 Task: For heading Arial black with underline.  font size for heading18,  'Change the font style of data to'Calibri.  and font size to 9,  Change the alignment of both headline & data to Align center.  In the sheet  Expense Management Log
Action: Mouse moved to (81, 119)
Screenshot: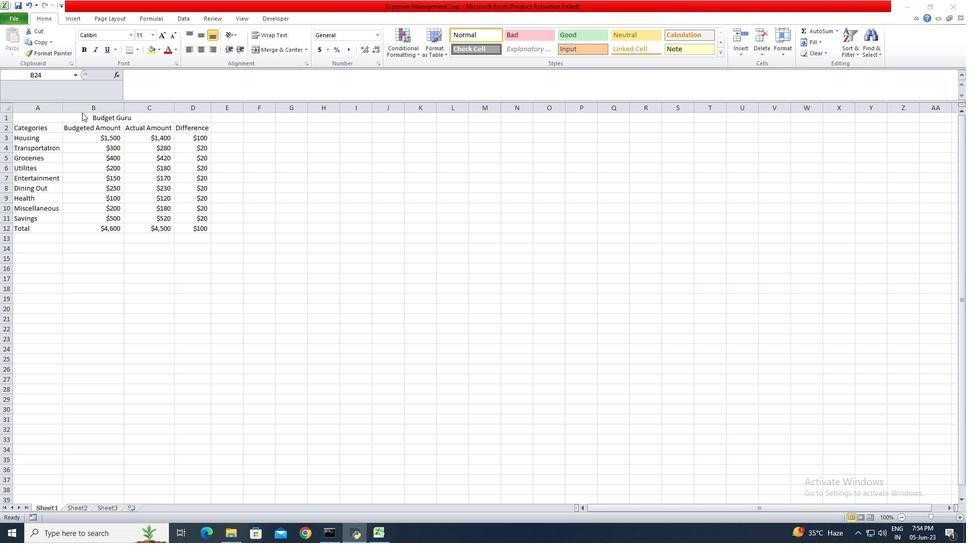 
Action: Mouse pressed left at (81, 119)
Screenshot: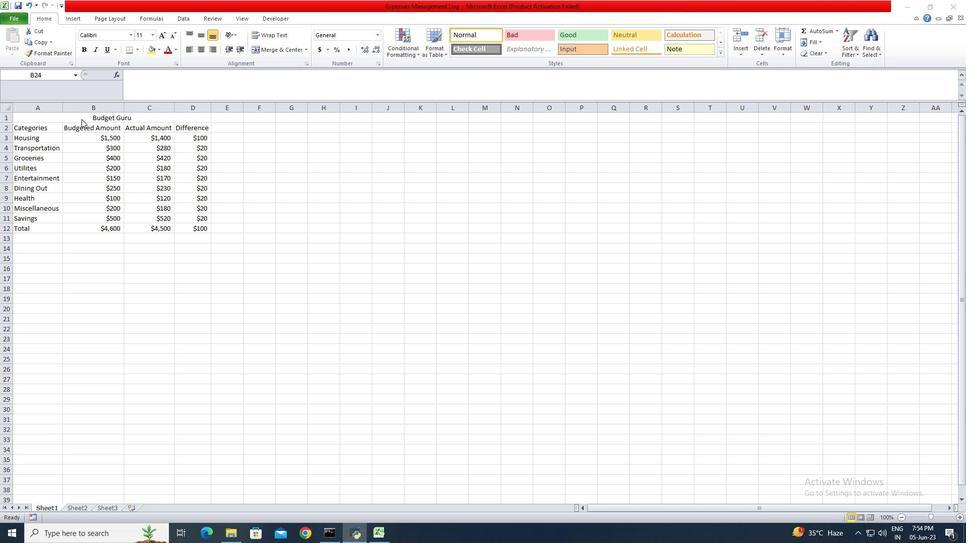 
Action: Mouse pressed left at (81, 119)
Screenshot: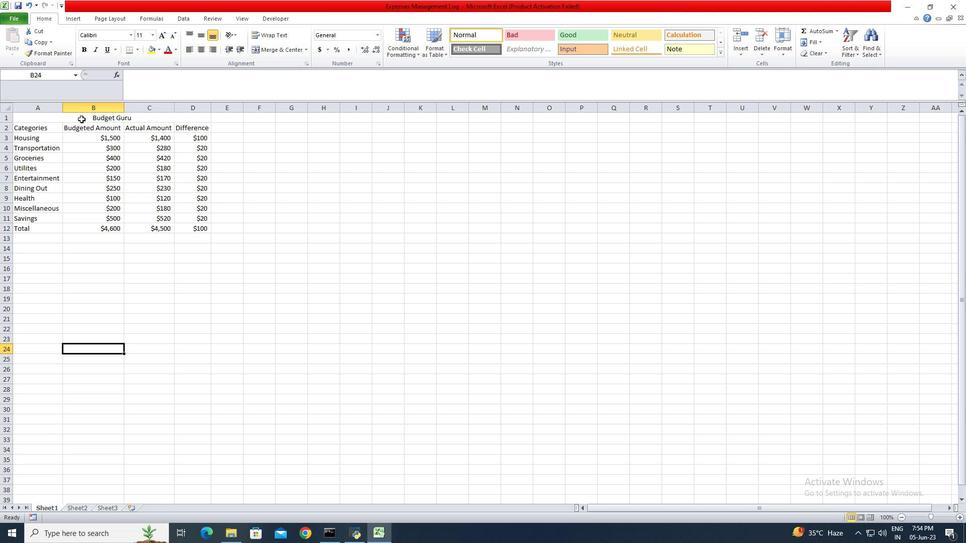 
Action: Mouse pressed left at (81, 119)
Screenshot: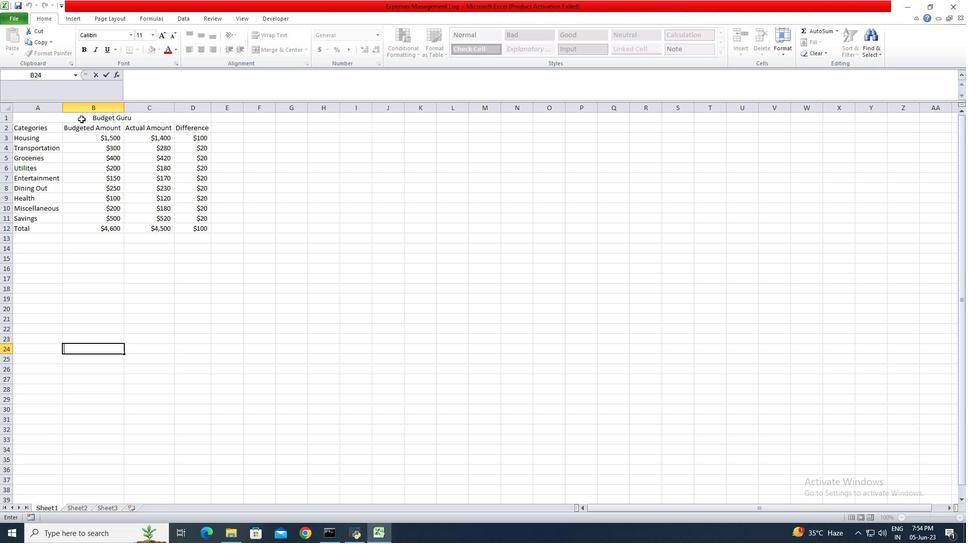
Action: Mouse moved to (132, 37)
Screenshot: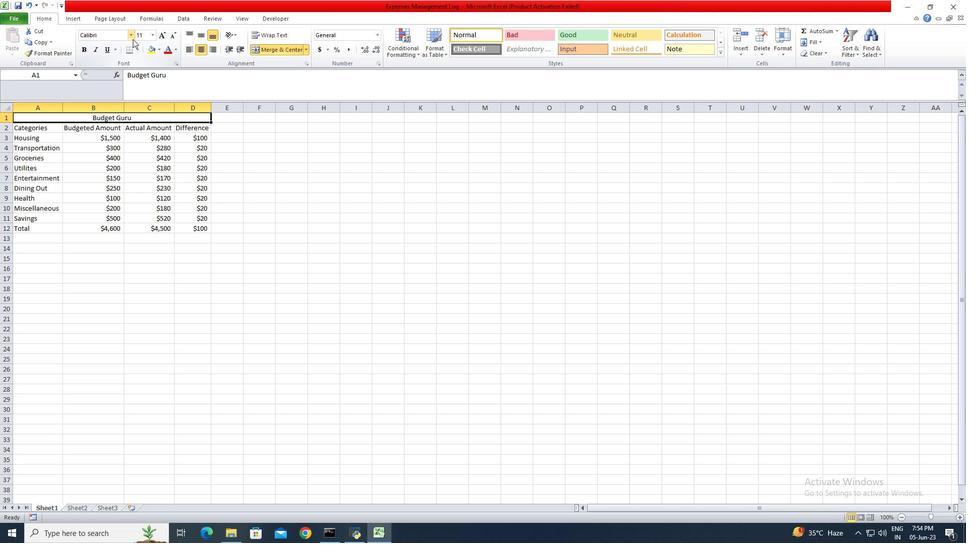 
Action: Mouse pressed left at (132, 37)
Screenshot: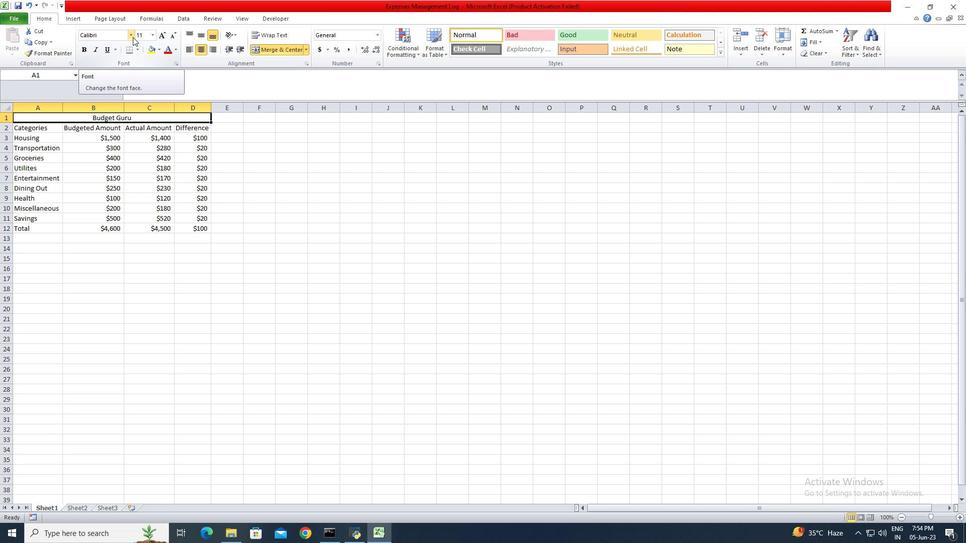 
Action: Mouse moved to (119, 128)
Screenshot: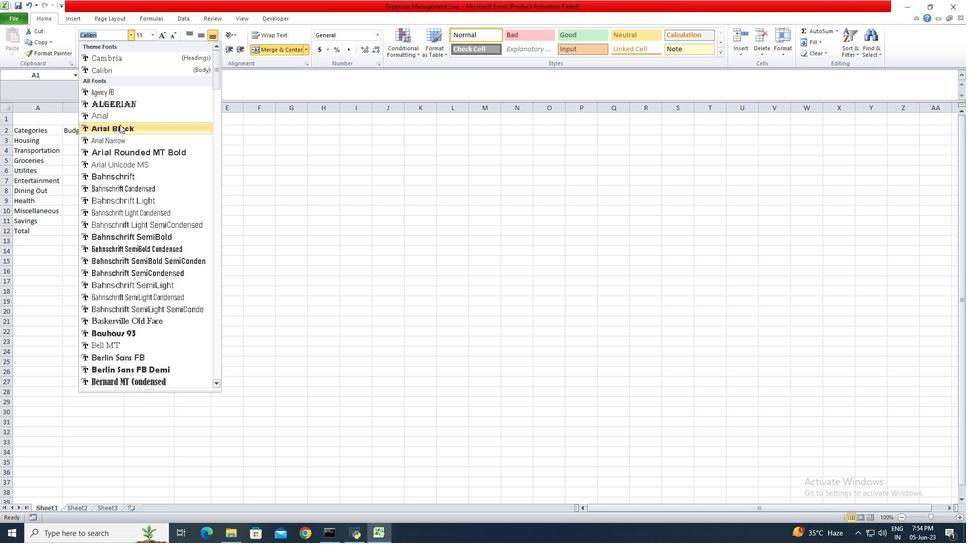 
Action: Mouse pressed left at (119, 128)
Screenshot: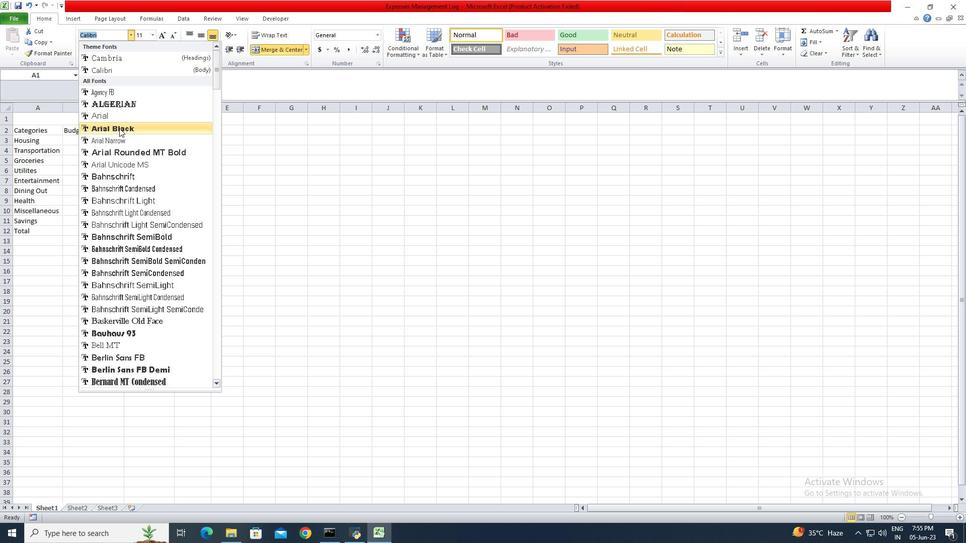 
Action: Mouse moved to (103, 53)
Screenshot: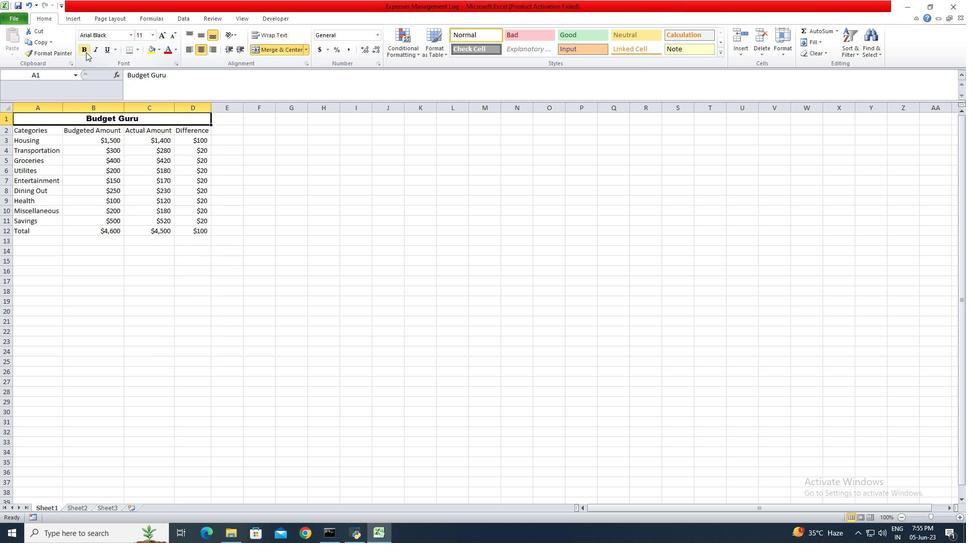 
Action: Mouse pressed left at (103, 53)
Screenshot: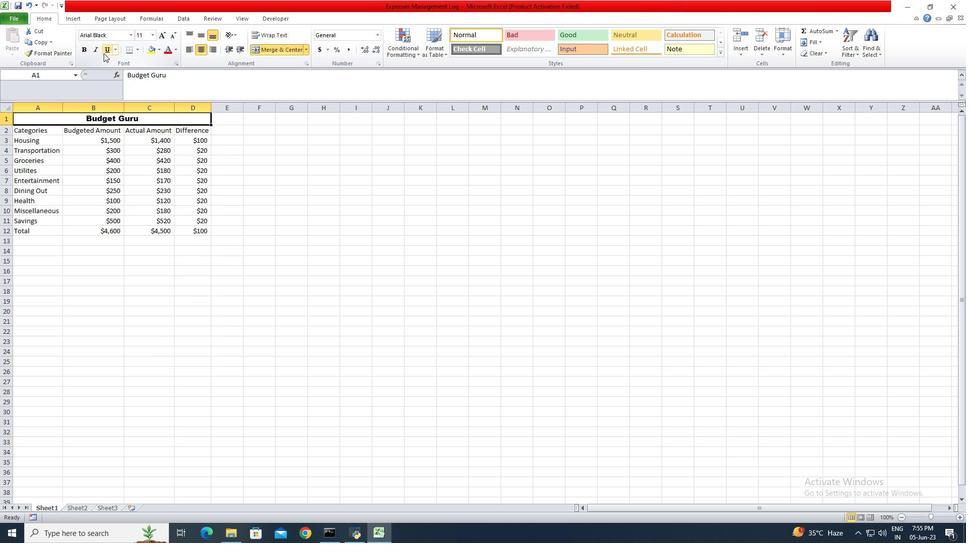 
Action: Mouse moved to (153, 37)
Screenshot: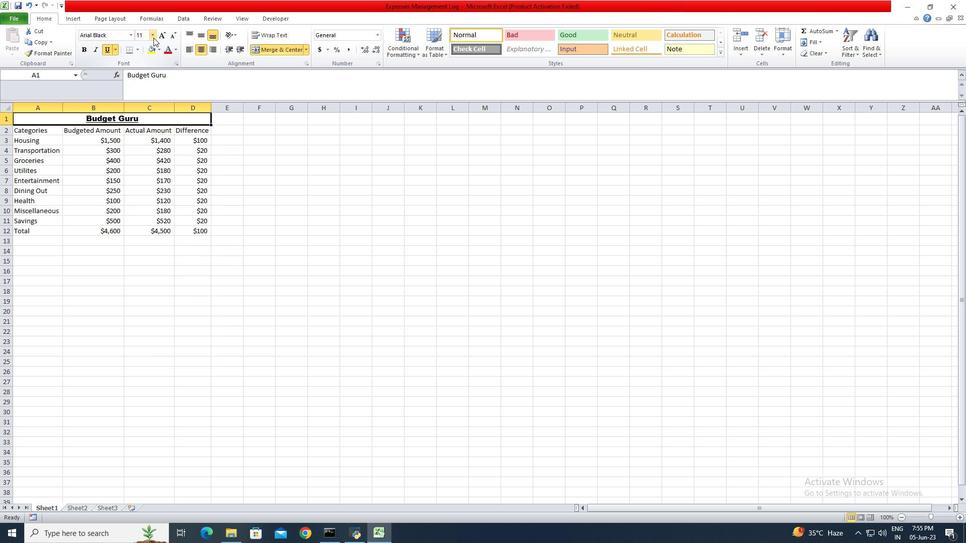 
Action: Mouse pressed left at (153, 37)
Screenshot: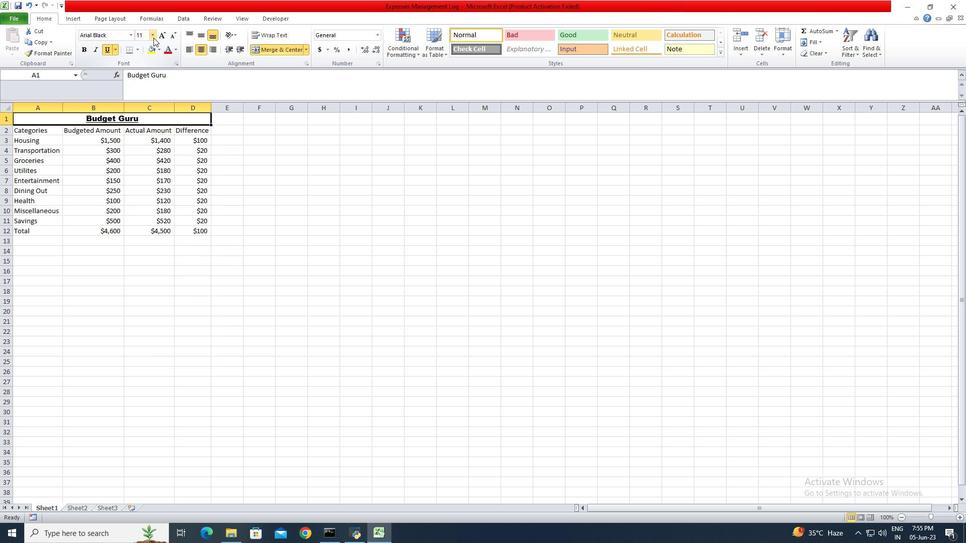 
Action: Mouse moved to (138, 105)
Screenshot: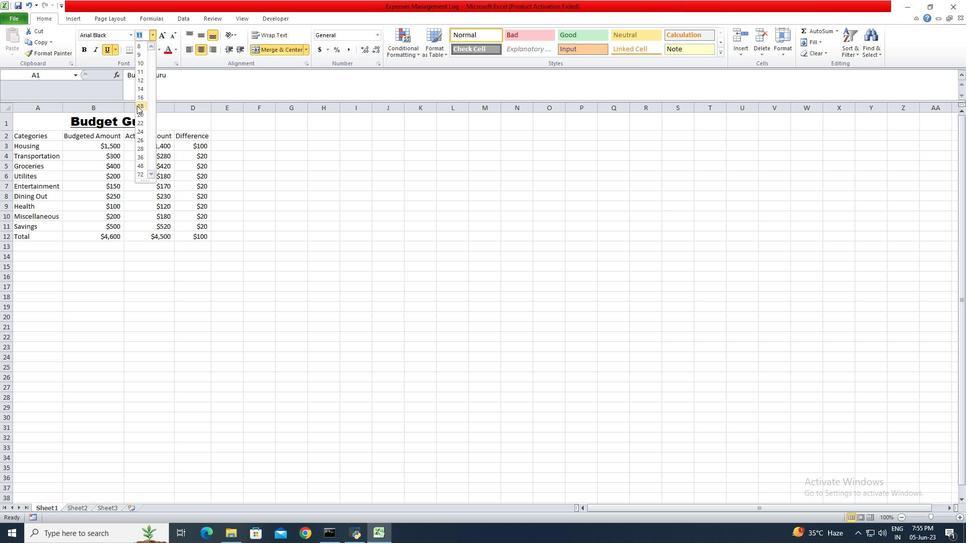 
Action: Mouse pressed left at (138, 105)
Screenshot: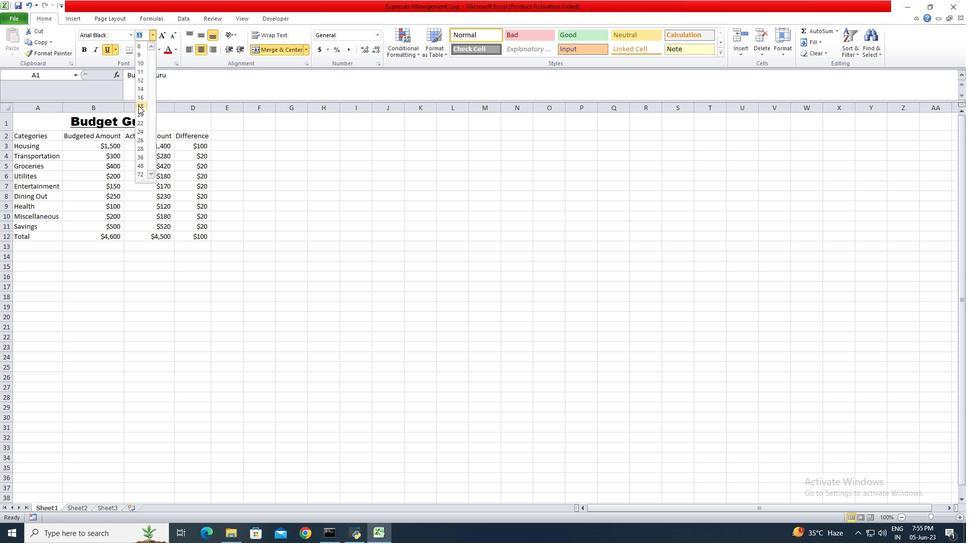 
Action: Mouse moved to (32, 136)
Screenshot: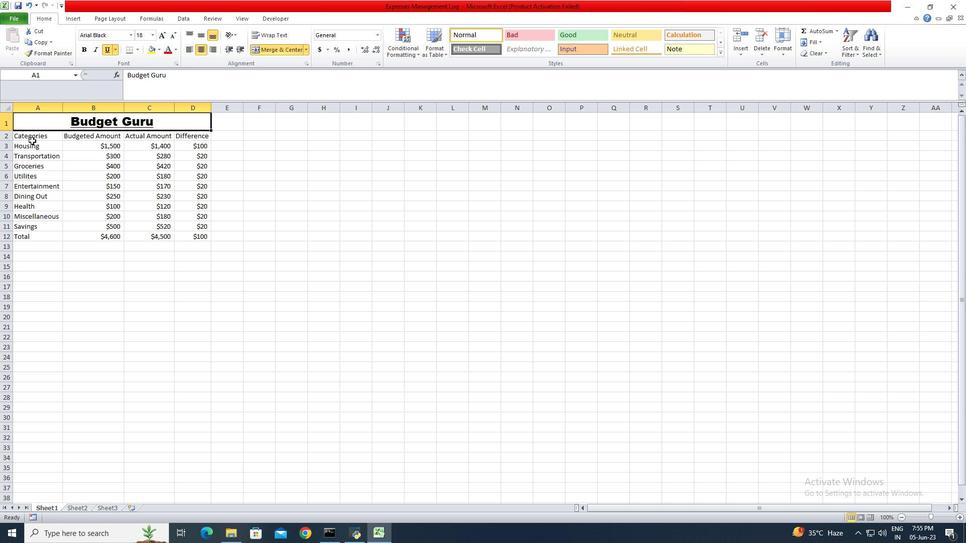 
Action: Mouse pressed left at (32, 136)
Screenshot: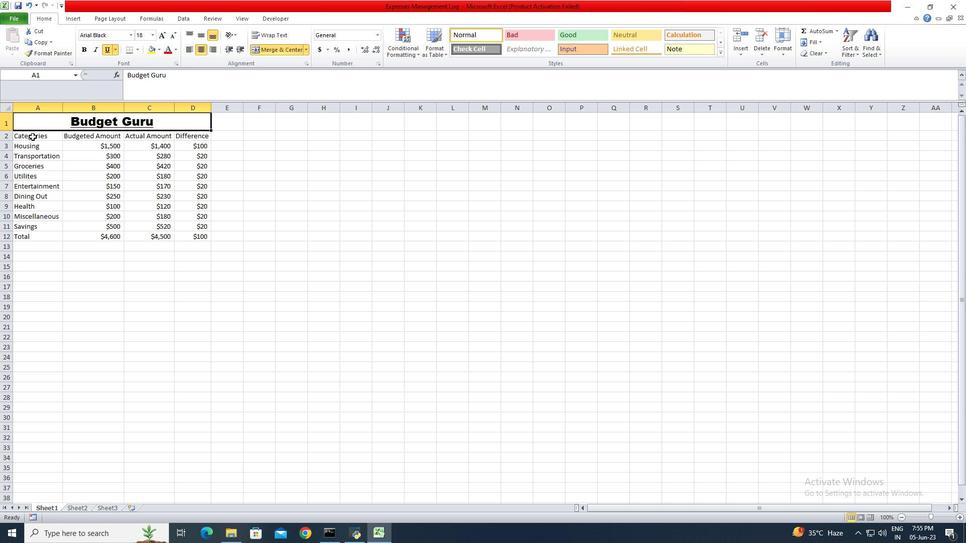 
Action: Mouse moved to (128, 35)
Screenshot: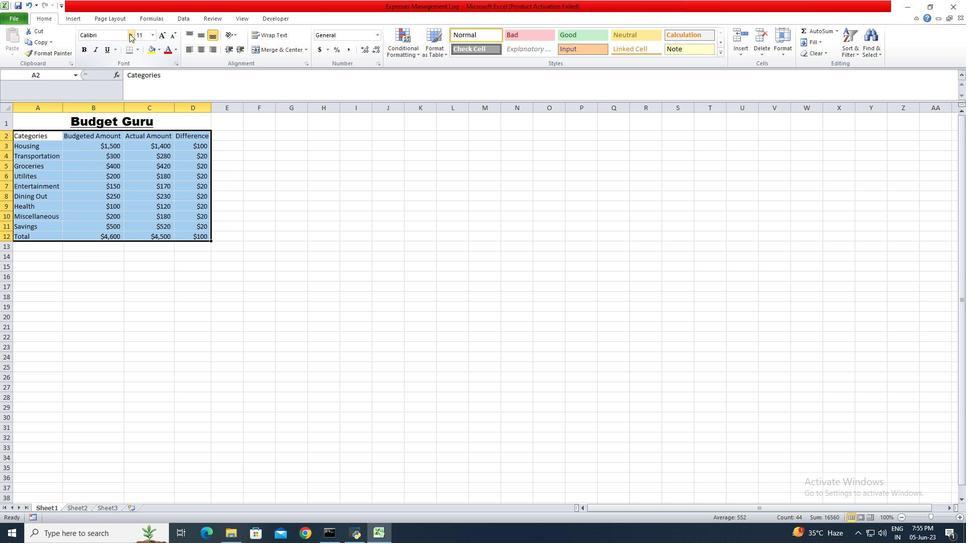 
Action: Mouse pressed left at (128, 35)
Screenshot: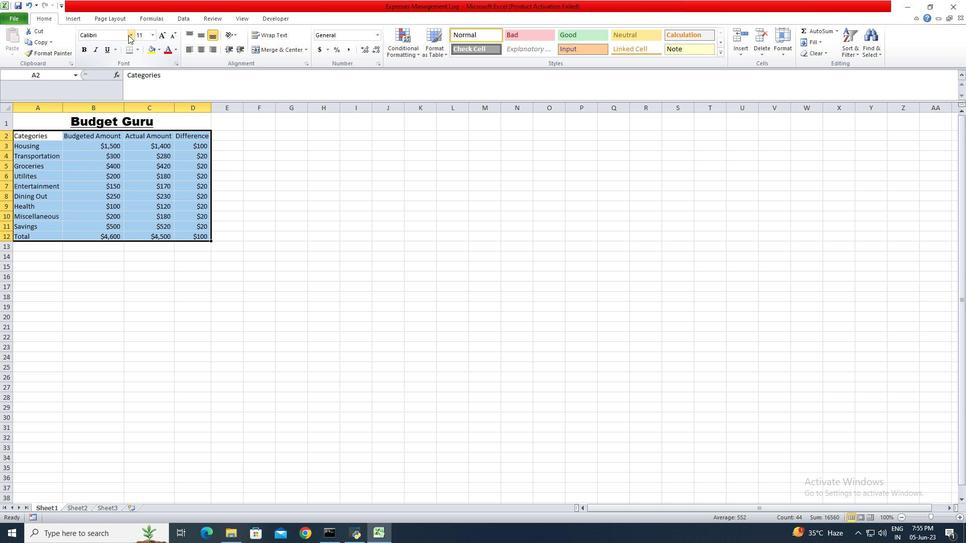 
Action: Mouse moved to (115, 72)
Screenshot: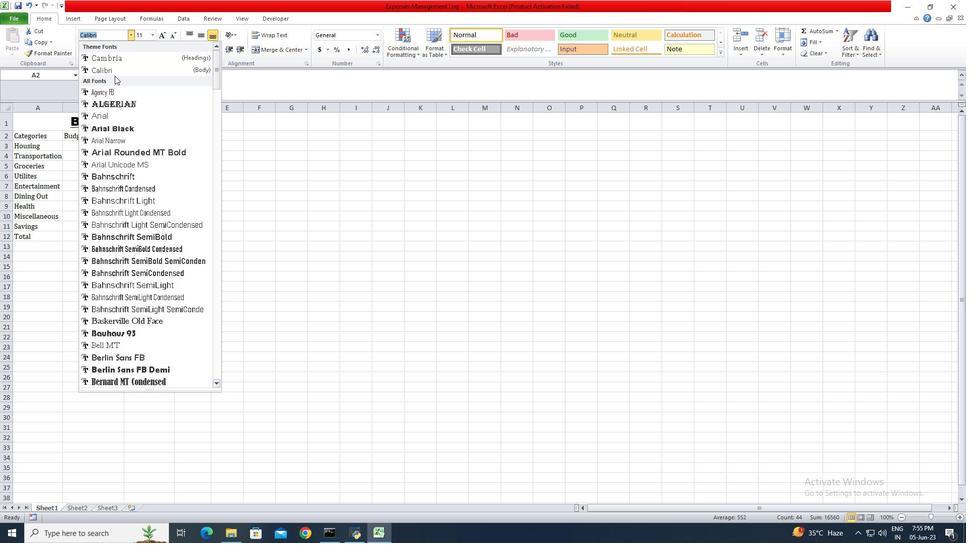 
Action: Mouse pressed left at (115, 72)
Screenshot: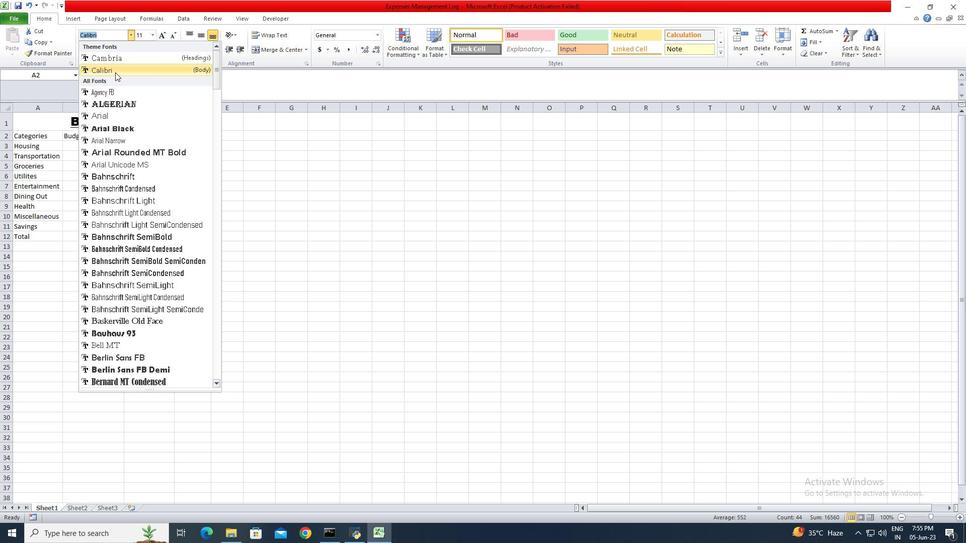 
Action: Mouse moved to (151, 34)
Screenshot: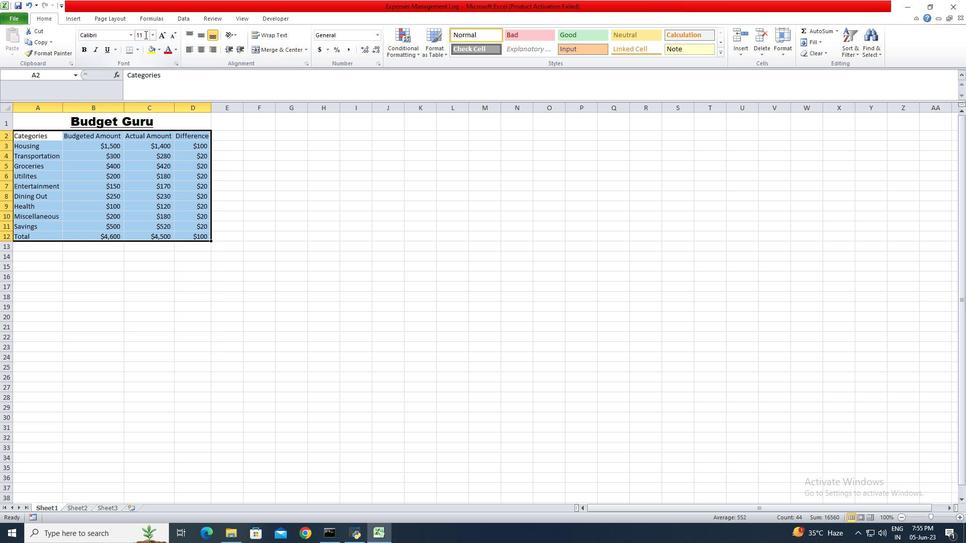 
Action: Mouse pressed left at (151, 34)
Screenshot: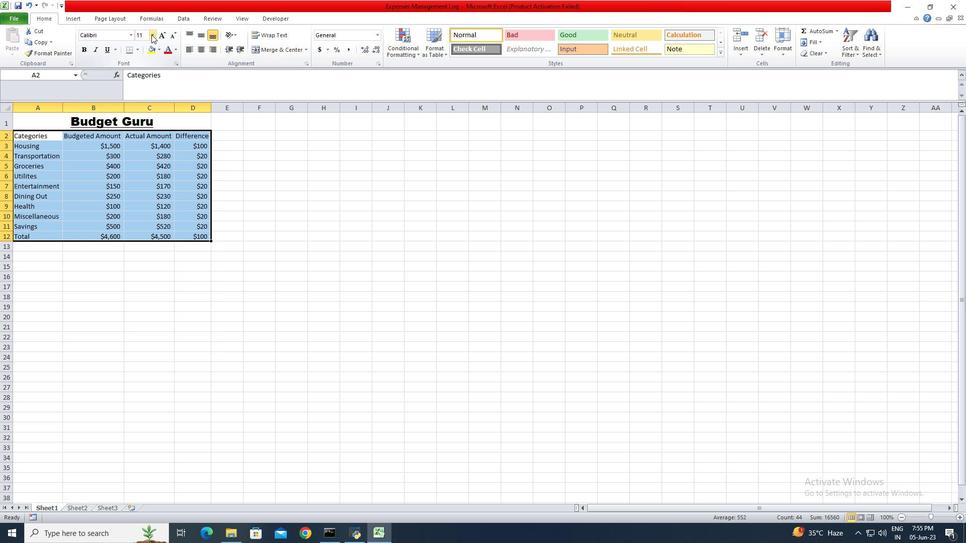 
Action: Mouse moved to (141, 57)
Screenshot: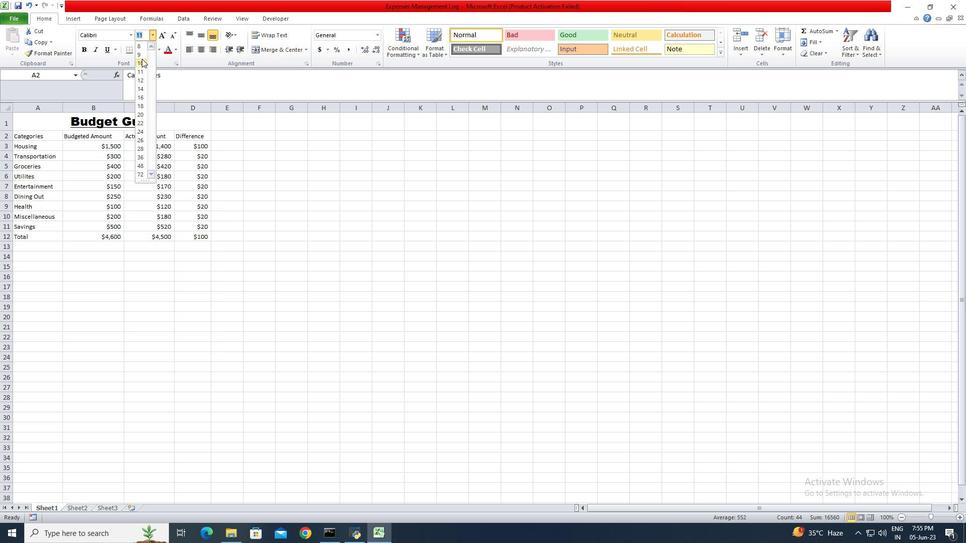 
Action: Mouse pressed left at (141, 57)
Screenshot: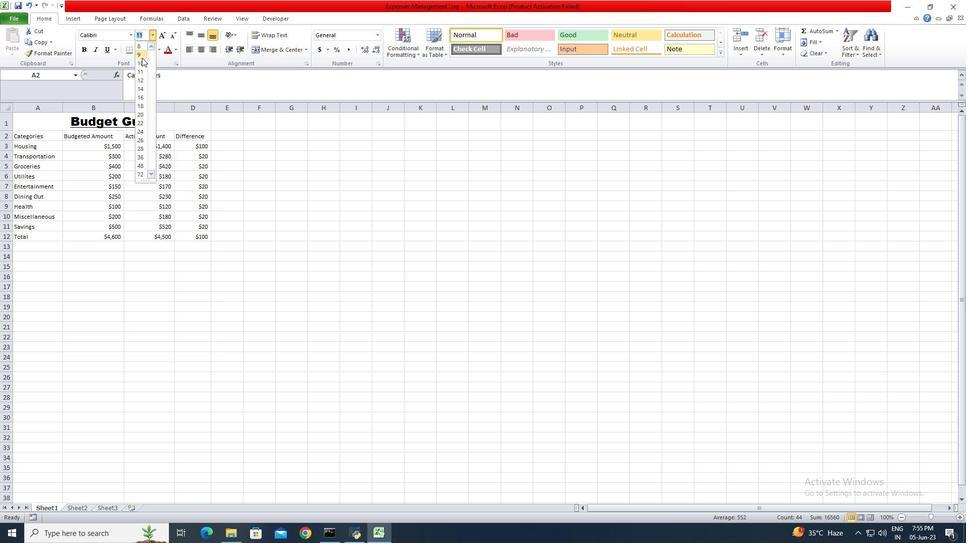 
Action: Mouse moved to (31, 119)
Screenshot: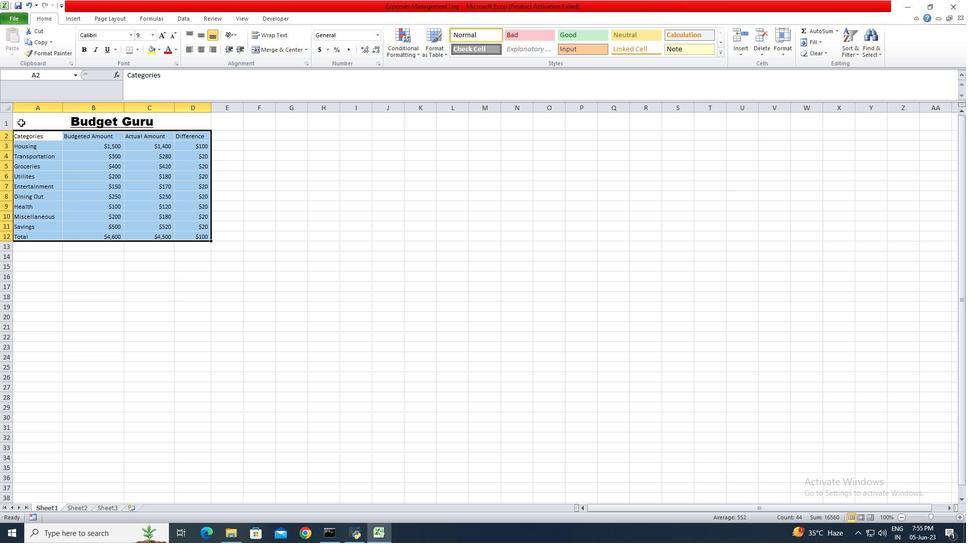 
Action: Mouse pressed left at (31, 119)
Screenshot: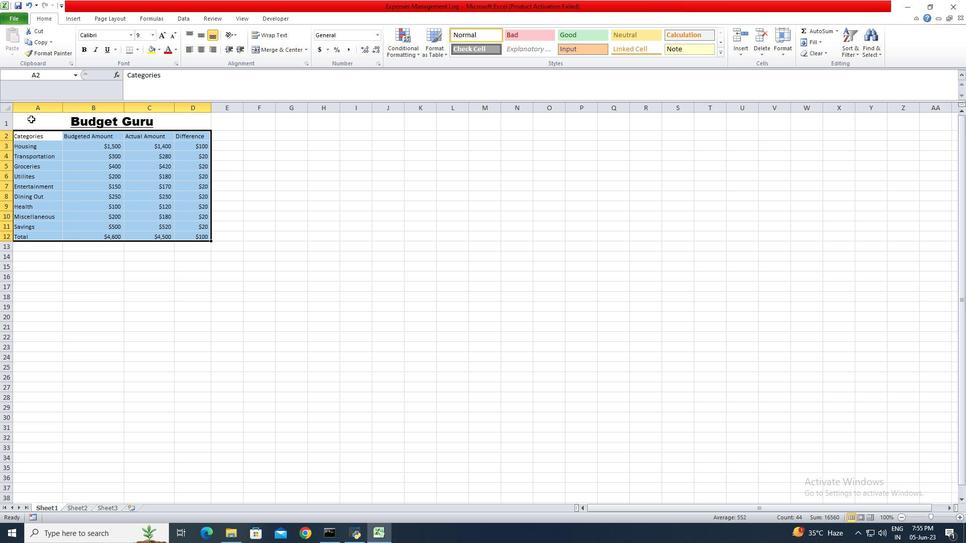
Action: Mouse moved to (200, 48)
Screenshot: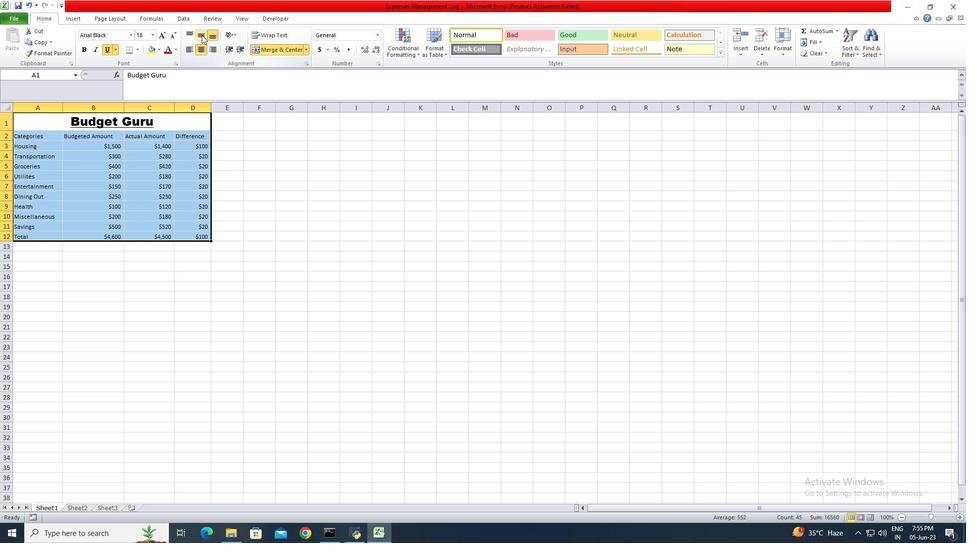 
Action: Mouse pressed left at (200, 48)
Screenshot: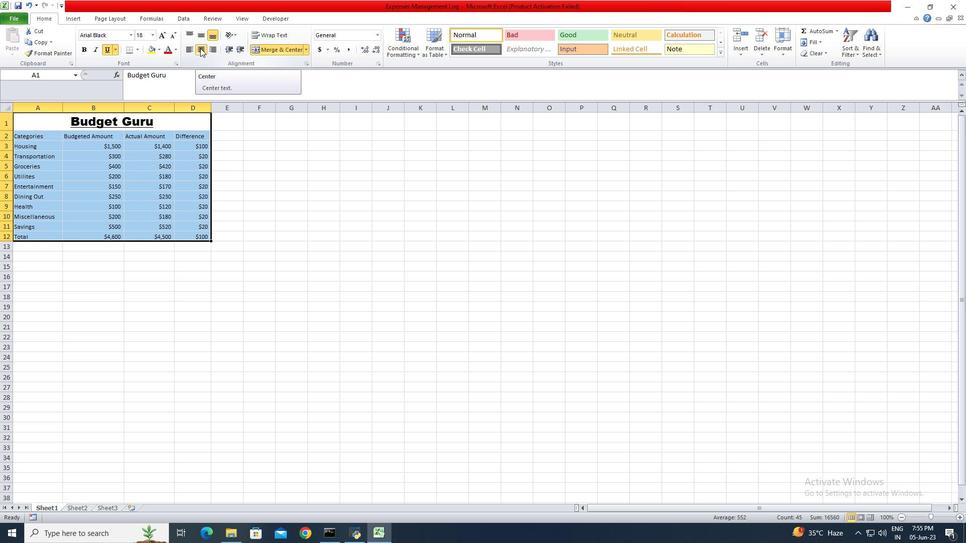 
Action: Mouse moved to (62, 108)
Screenshot: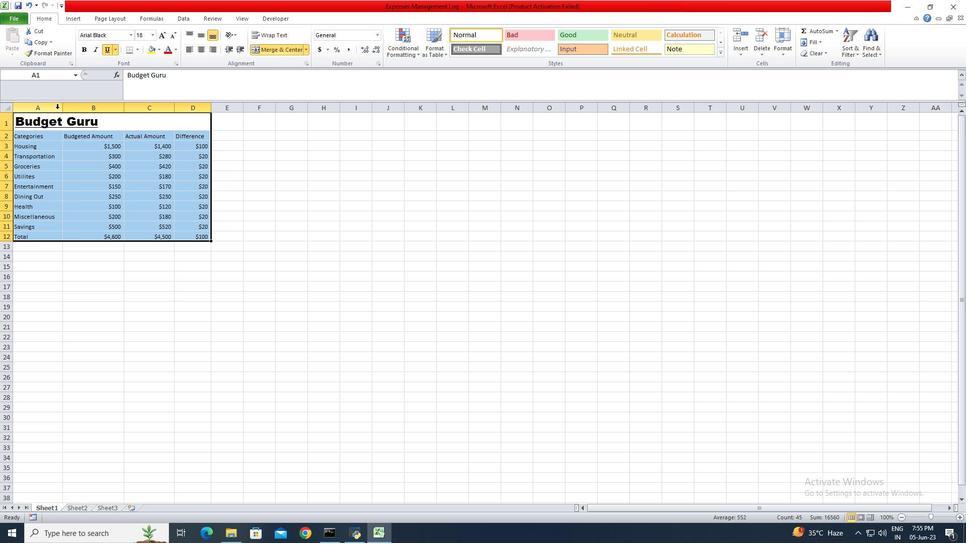 
Action: Mouse pressed left at (62, 108)
Screenshot: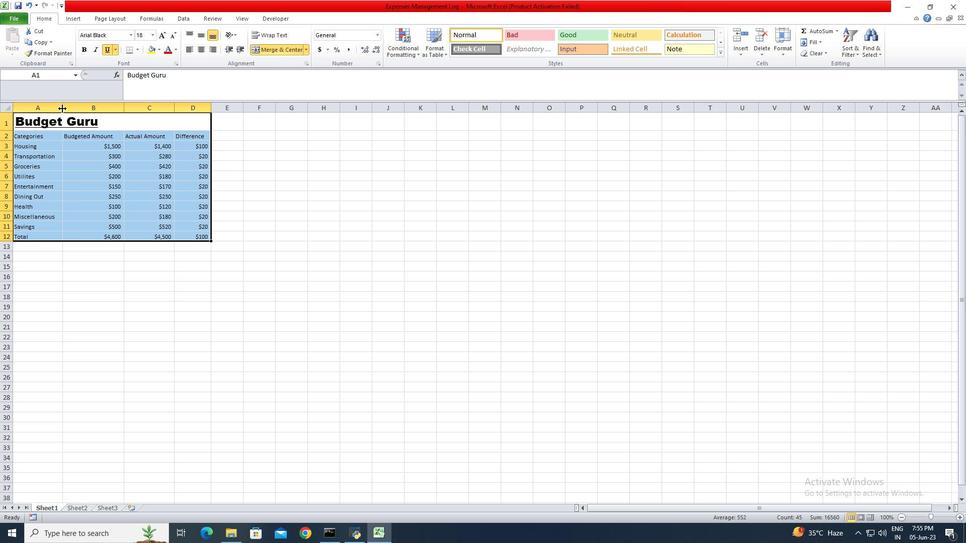 
Action: Mouse pressed left at (62, 108)
Screenshot: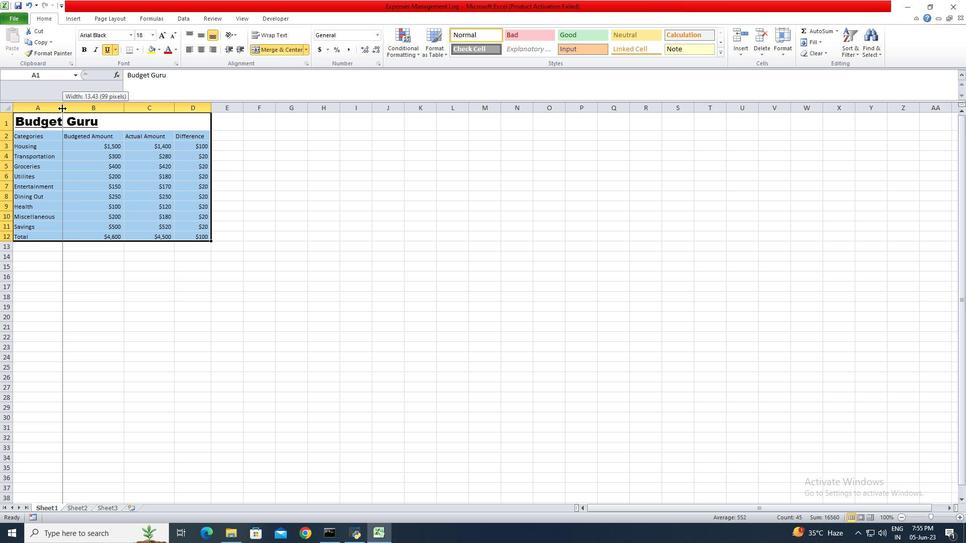 
Action: Mouse moved to (120, 109)
Screenshot: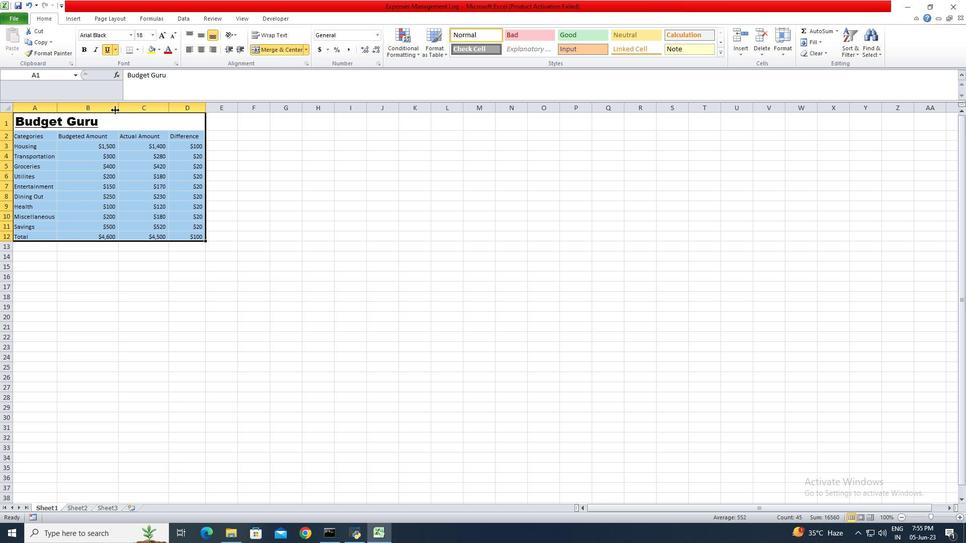 
Action: Mouse pressed left at (120, 109)
Screenshot: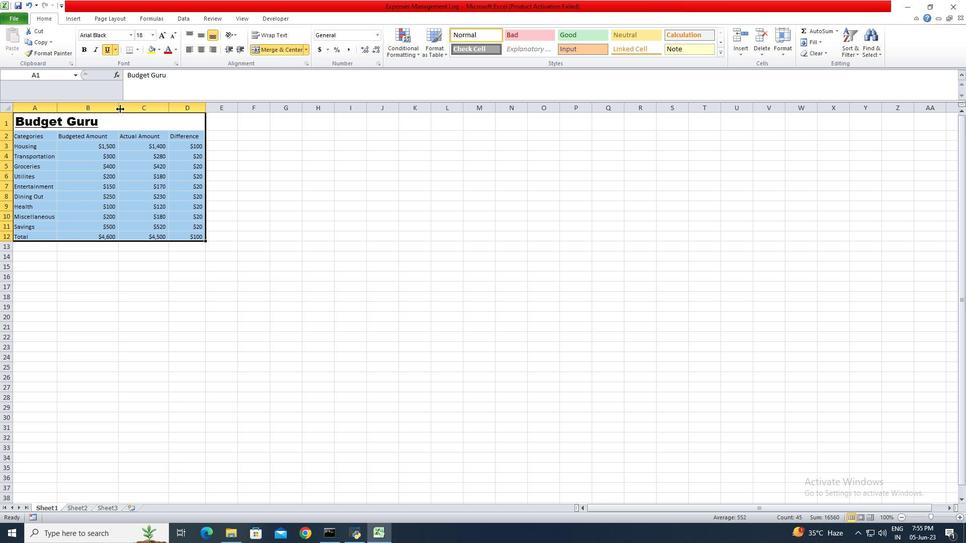
Action: Mouse pressed left at (120, 109)
Screenshot: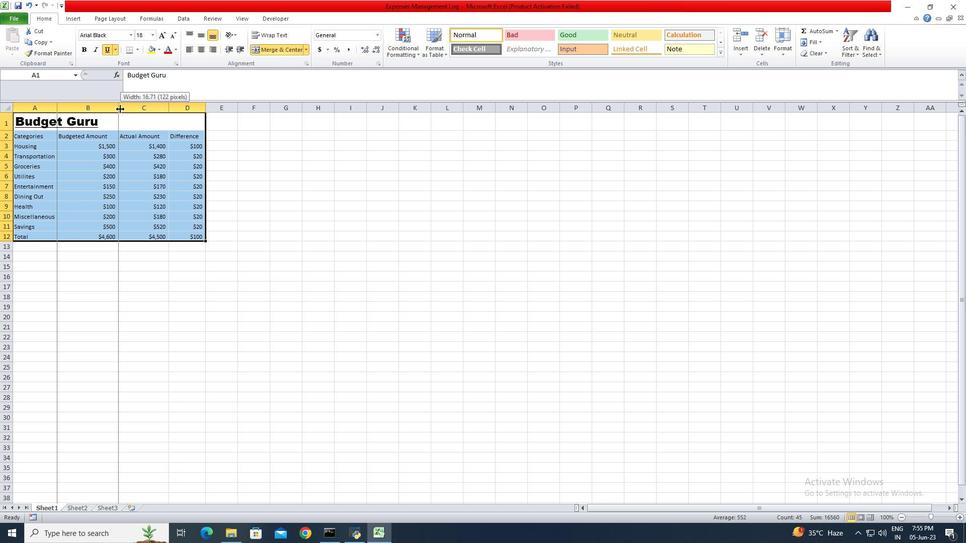 
Action: Mouse moved to (158, 110)
Screenshot: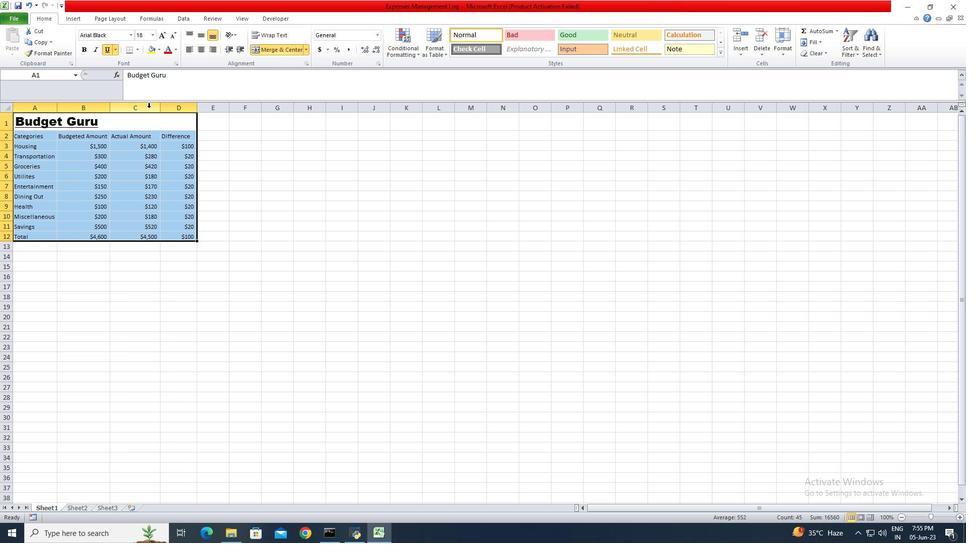
Action: Mouse pressed left at (158, 110)
Screenshot: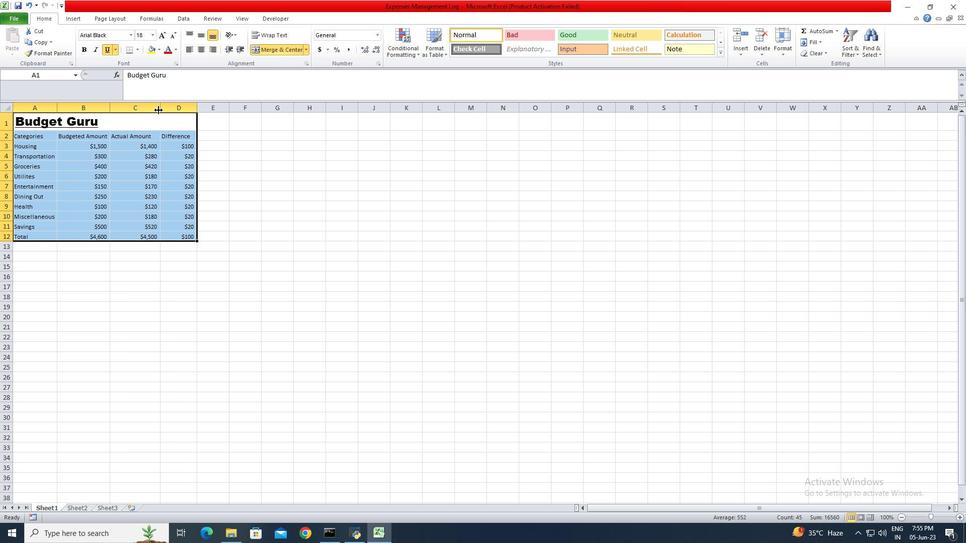 
Action: Mouse pressed left at (158, 110)
Screenshot: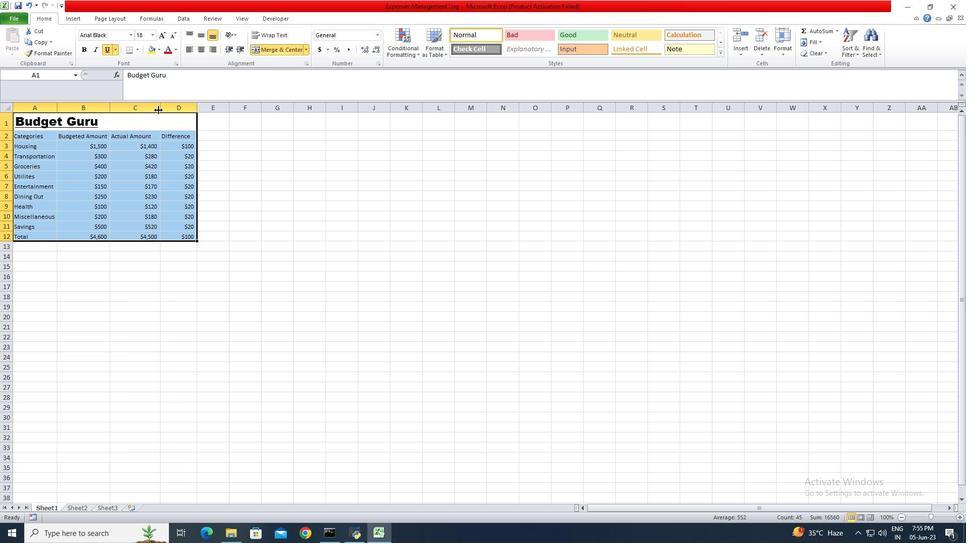 
Action: Mouse moved to (188, 108)
Screenshot: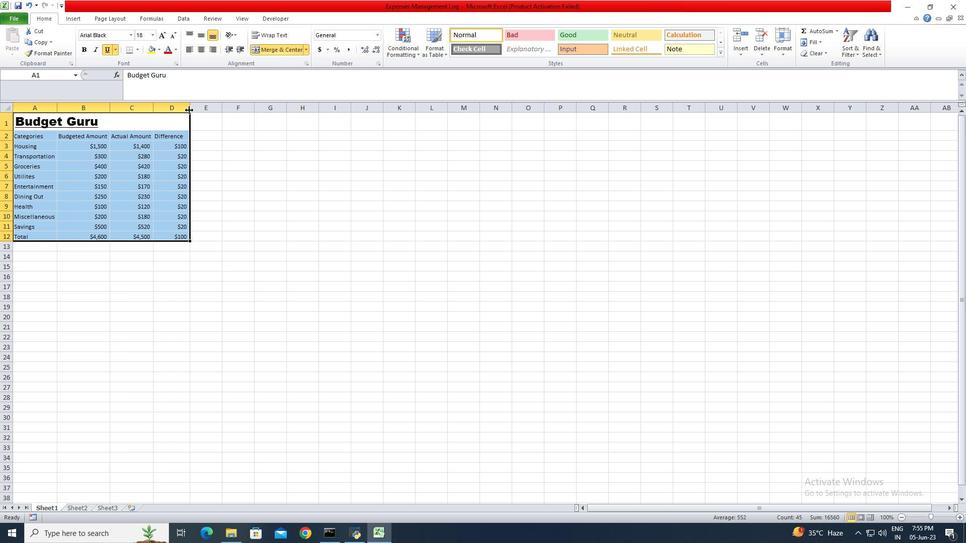 
Action: Mouse pressed left at (188, 108)
Screenshot: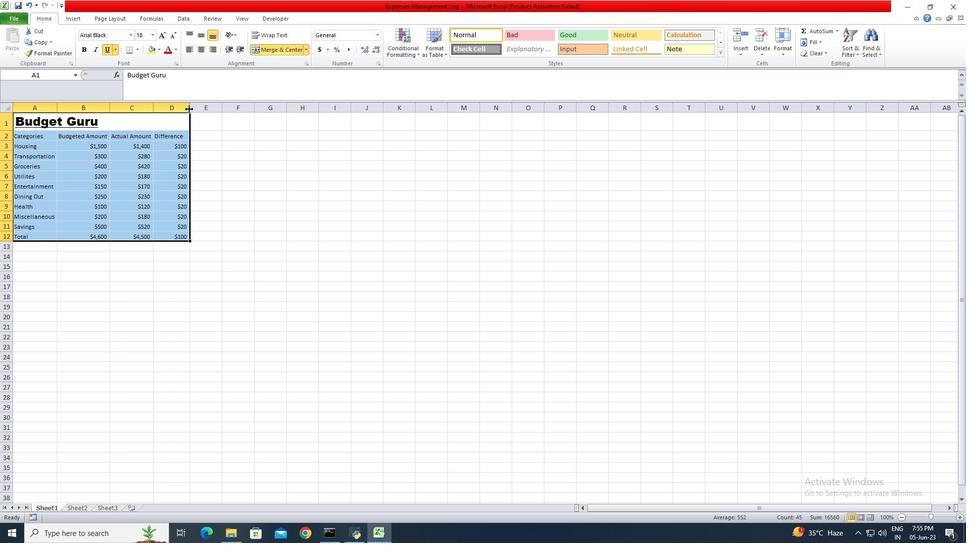 
Action: Mouse pressed left at (188, 108)
Screenshot: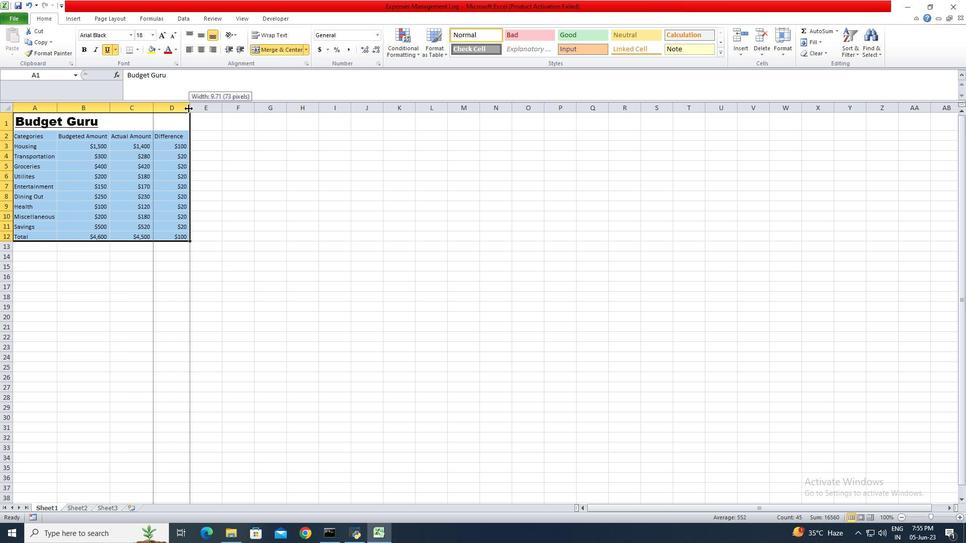 
Action: Mouse moved to (43, 117)
Screenshot: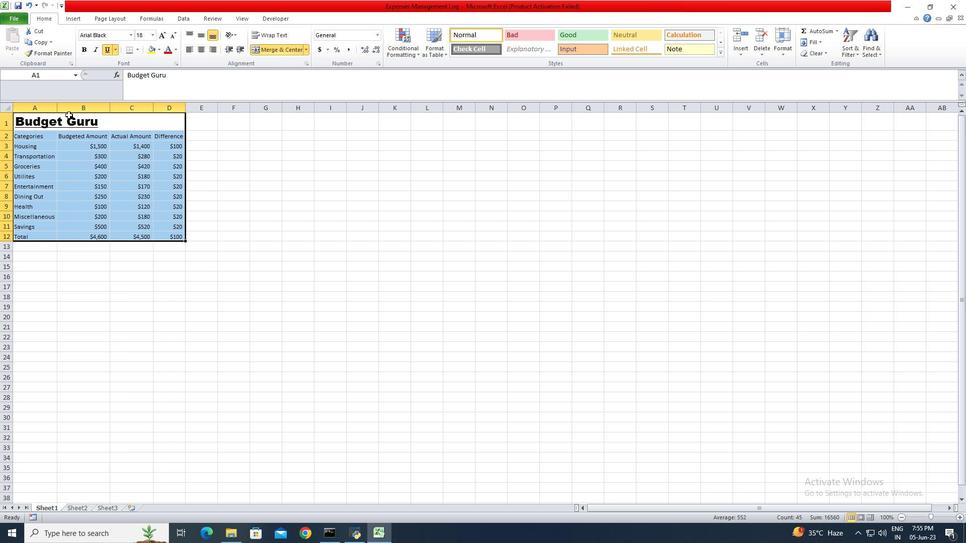 
Action: Mouse pressed left at (43, 117)
Screenshot: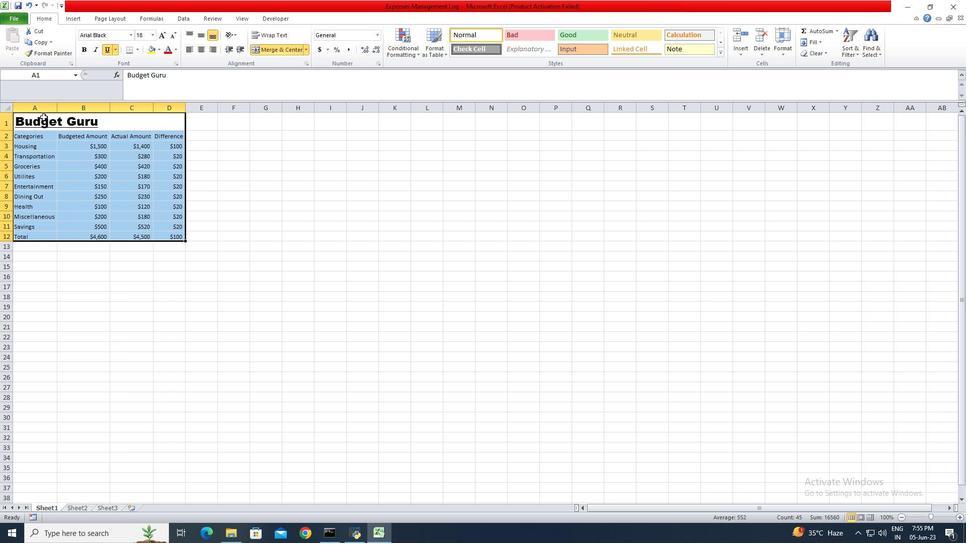 
Action: Mouse moved to (202, 44)
Screenshot: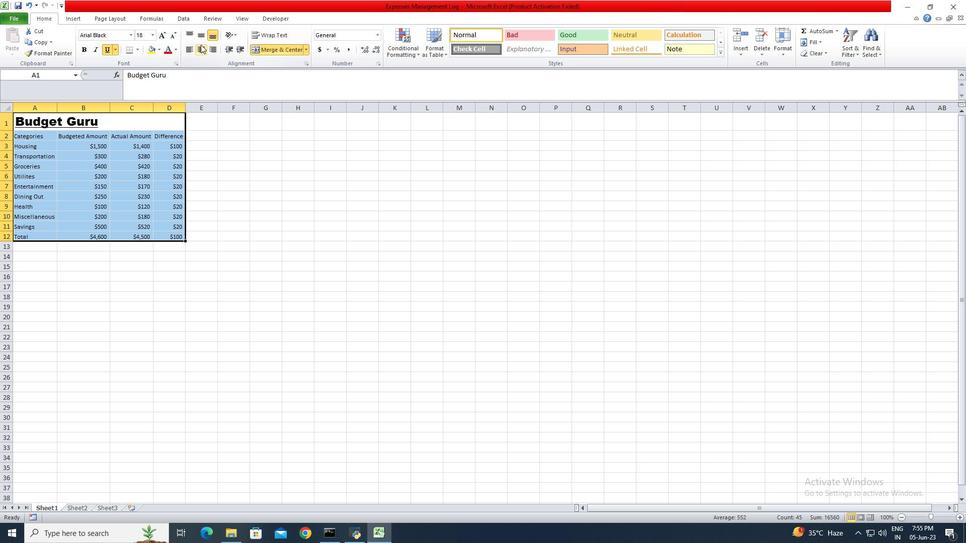 
Action: Mouse pressed left at (202, 44)
Screenshot: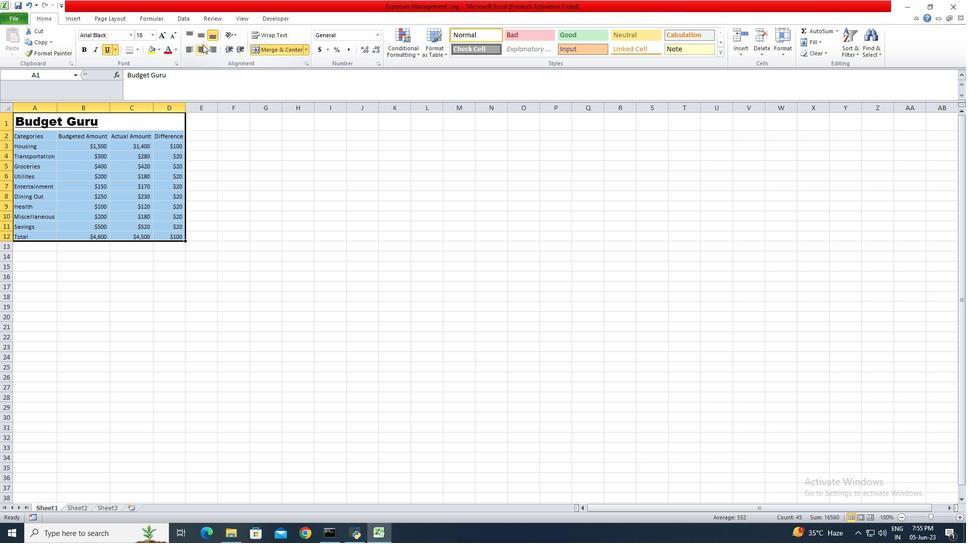 
Action: Mouse moved to (18, 17)
Screenshot: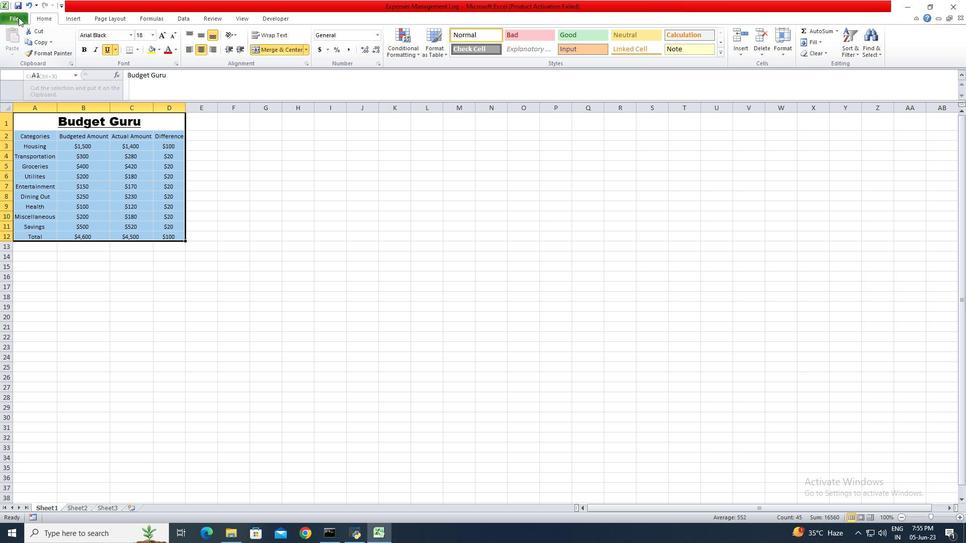 
Action: Mouse pressed left at (18, 17)
Screenshot: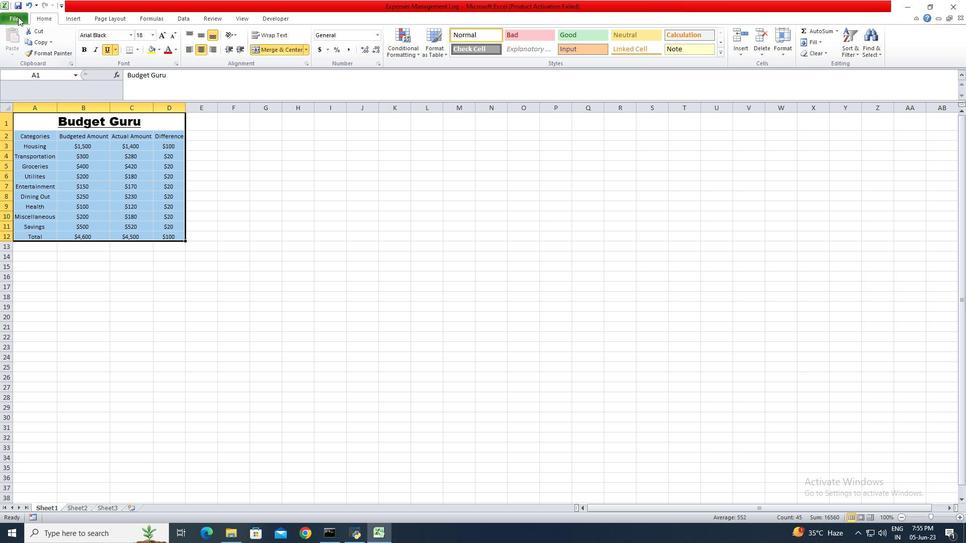 
Action: Mouse moved to (21, 34)
Screenshot: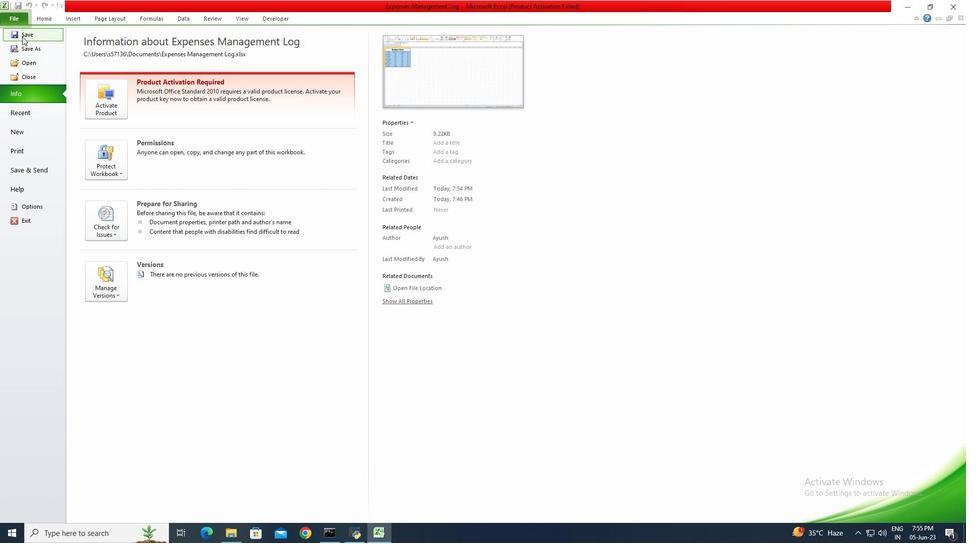 
Action: Mouse pressed left at (21, 34)
Screenshot: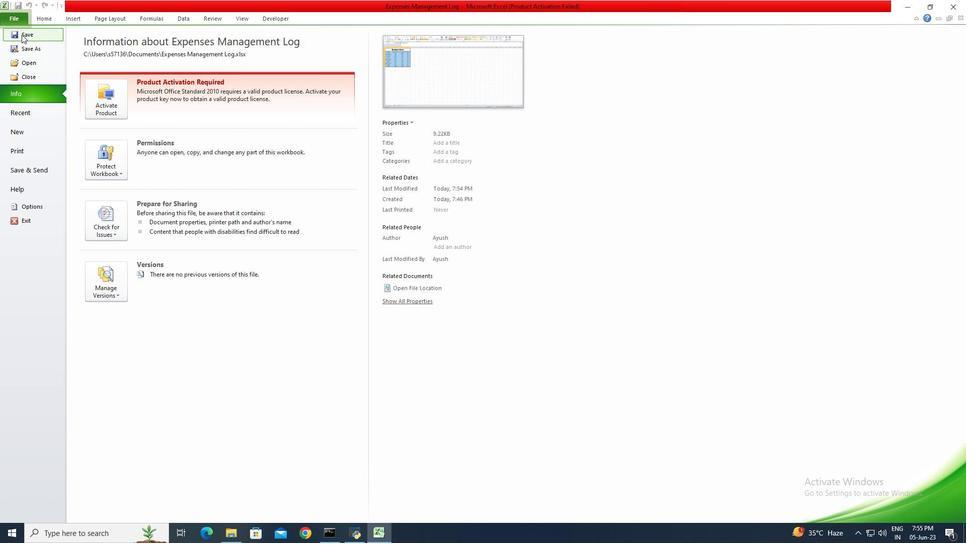 
Action: Mouse moved to (0, 67)
Screenshot: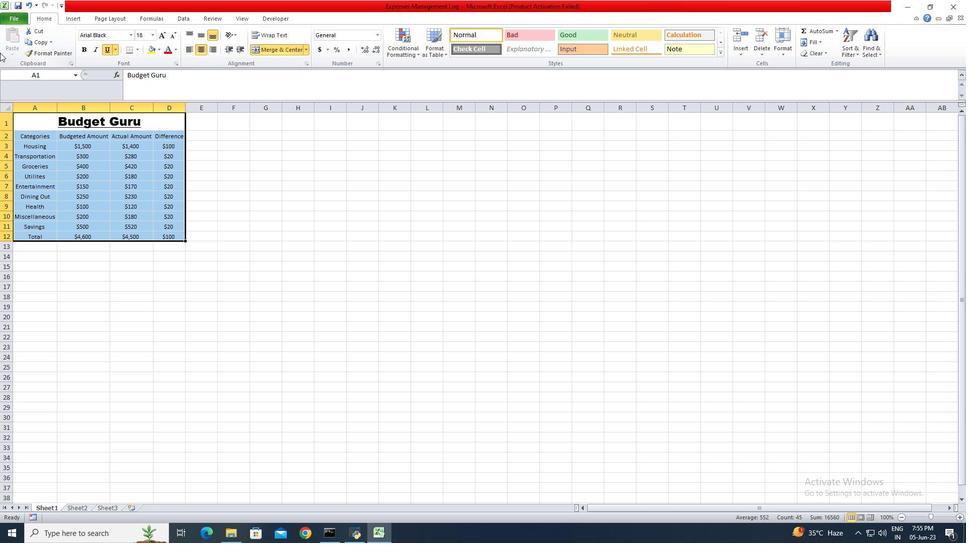 
